 Task: Add 10 minutes after the event.
Action: Mouse moved to (493, 500)
Screenshot: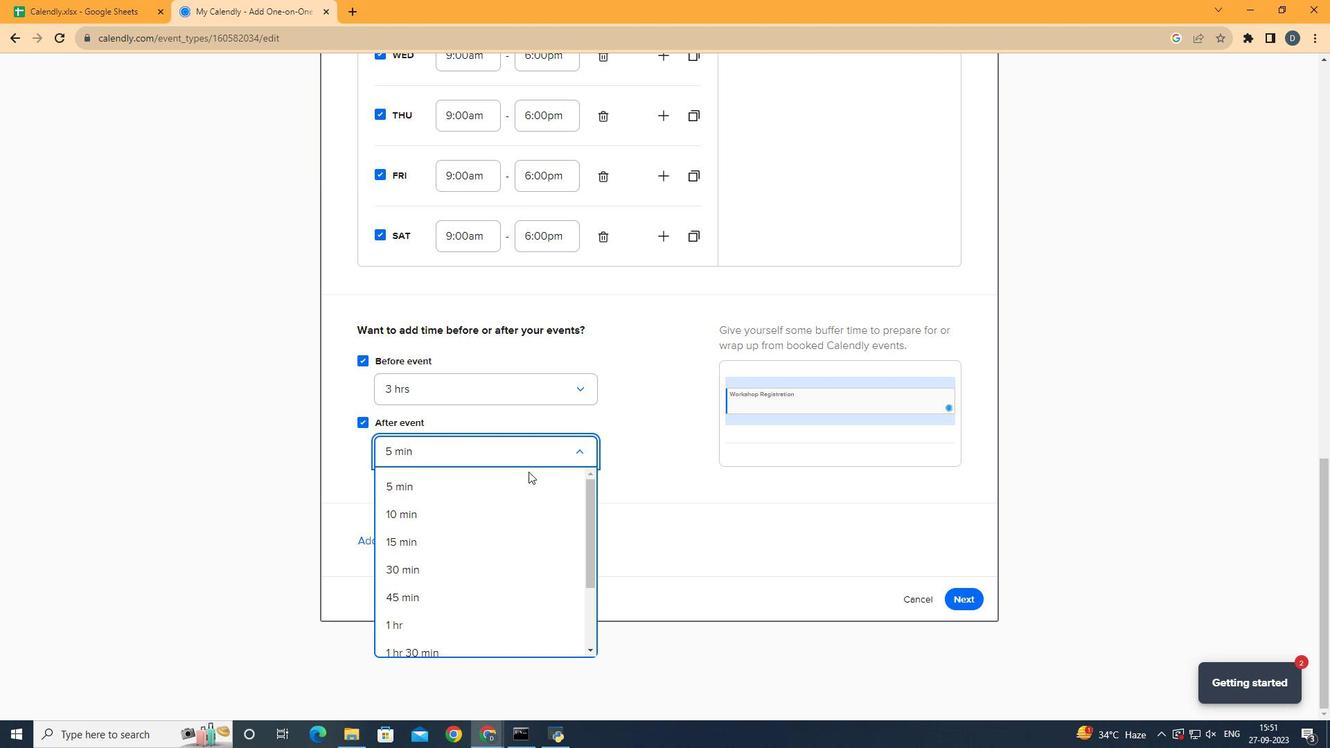 
Action: Mouse pressed left at (493, 500)
Screenshot: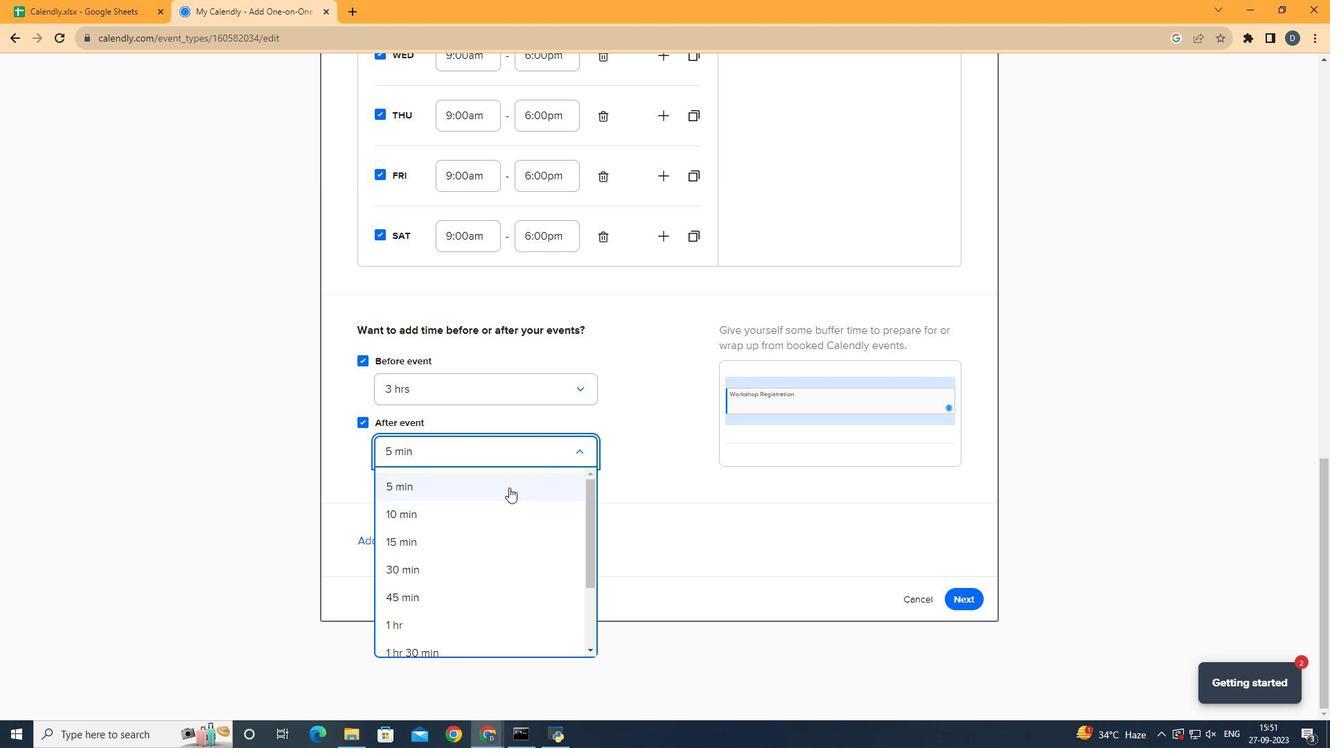 
Action: Mouse moved to (687, 466)
Screenshot: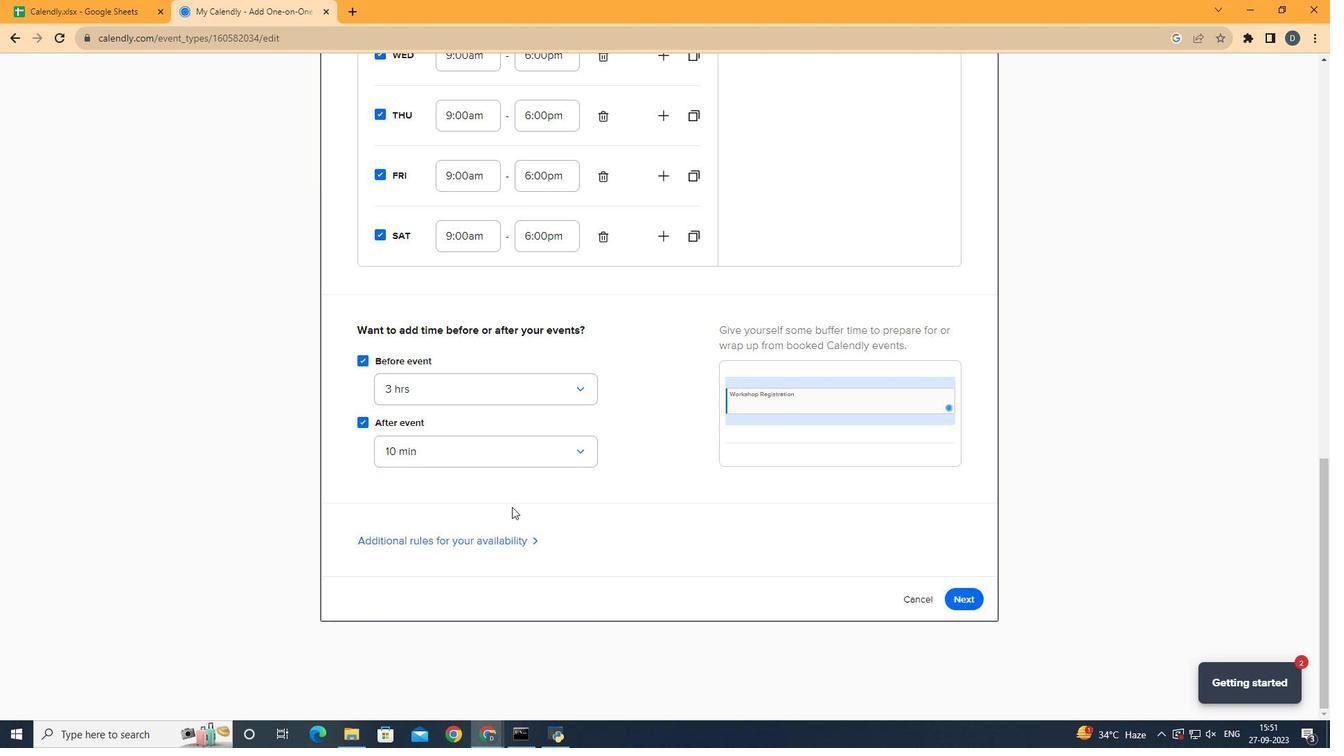 
Action: Mouse pressed left at (687, 466)
Screenshot: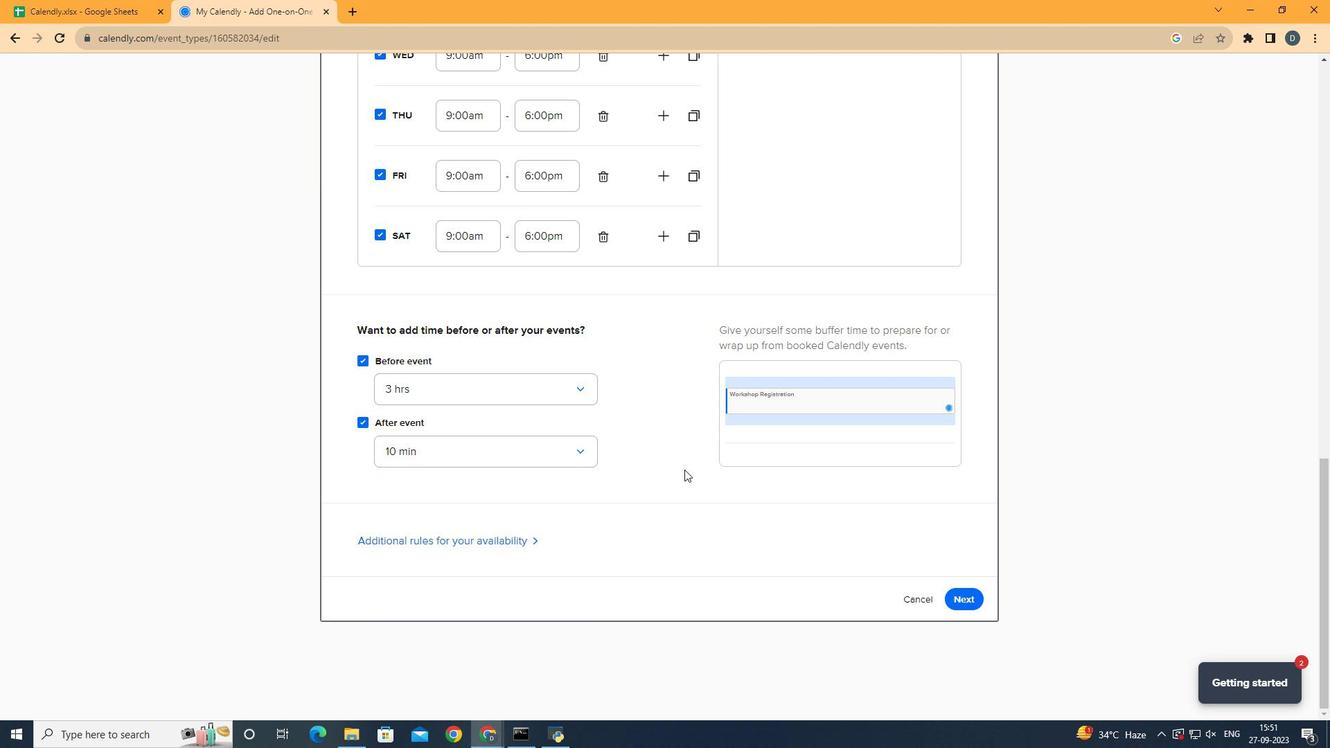 
Action: Mouse moved to (160, 491)
Screenshot: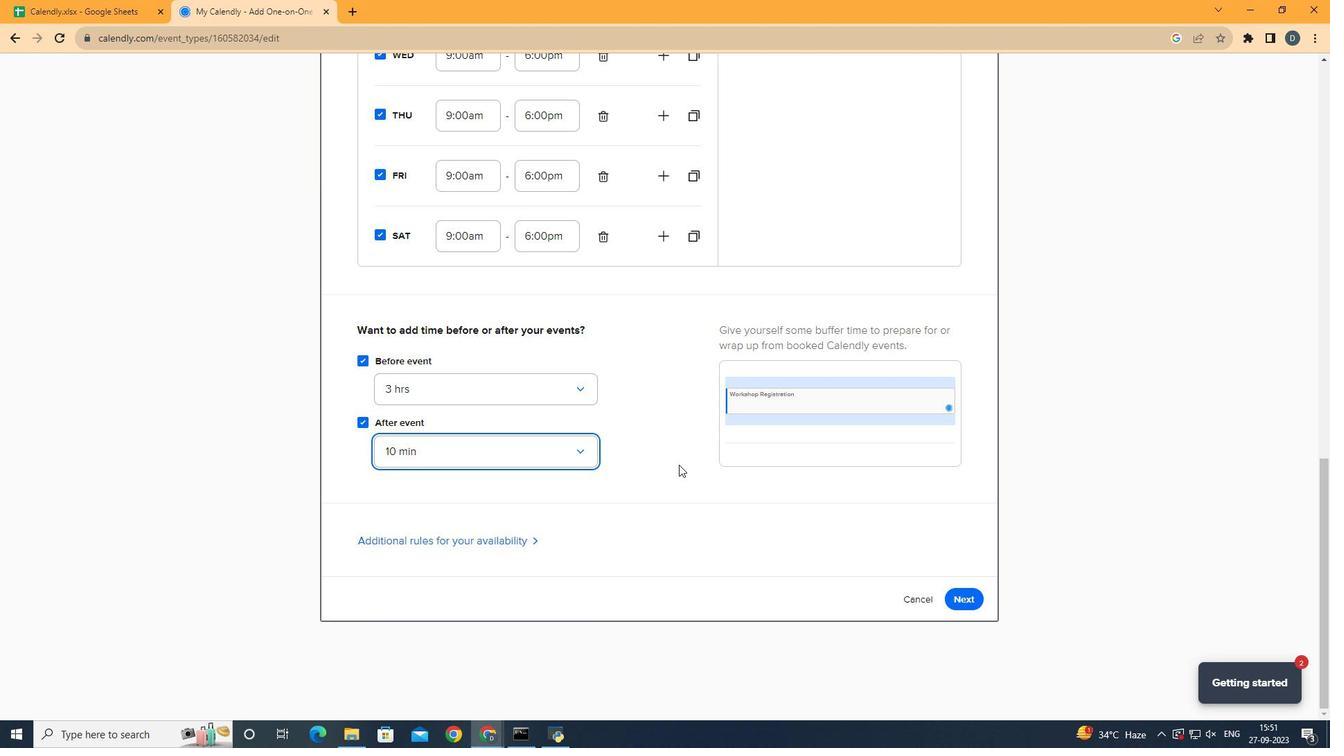 
